 Task: Sort the products by unit price (low first).
Action: Mouse pressed left at (23, 106)
Screenshot: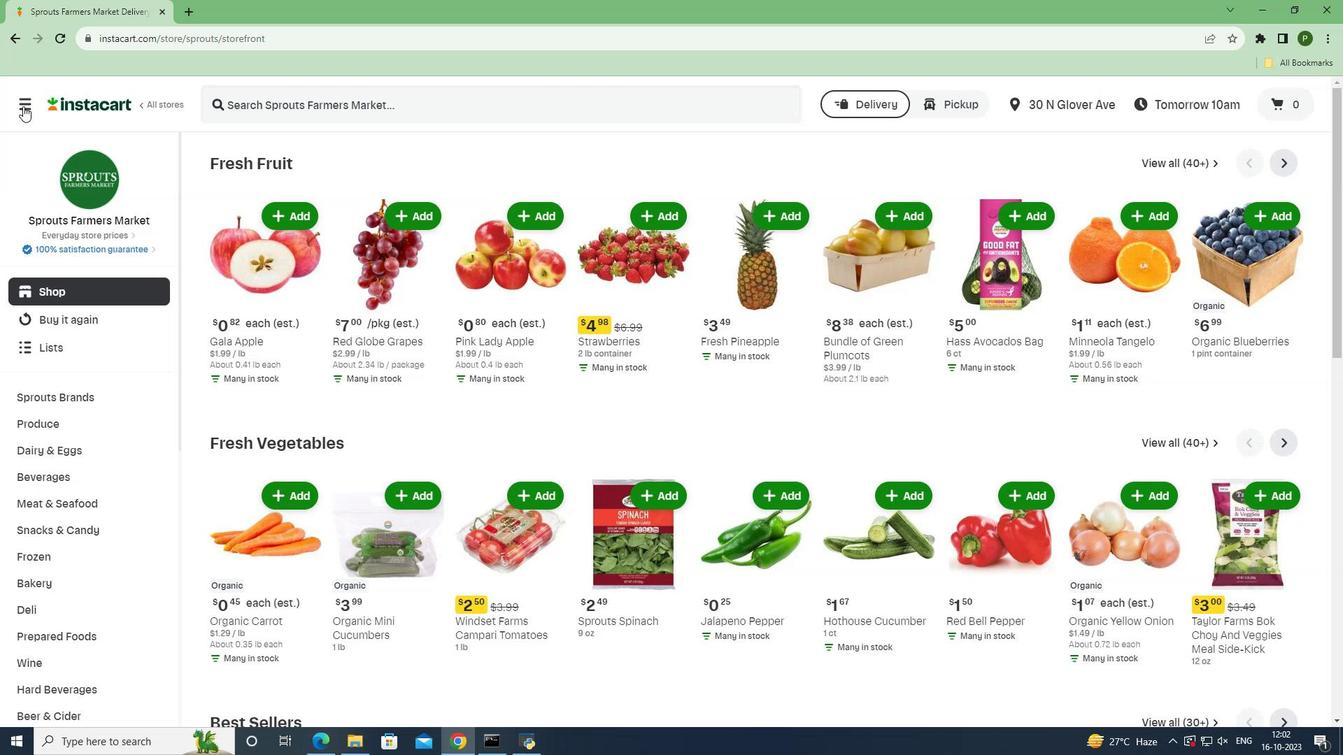 
Action: Mouse moved to (18, 366)
Screenshot: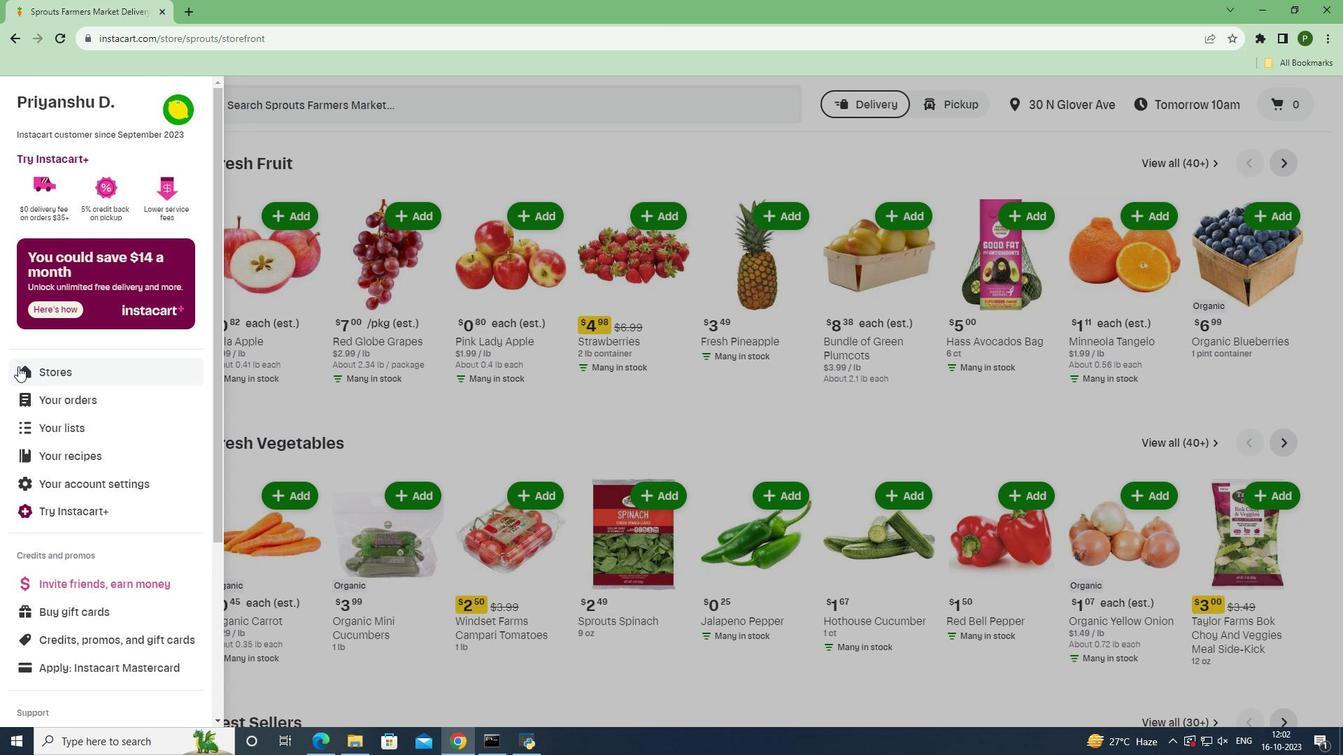 
Action: Mouse pressed left at (18, 366)
Screenshot: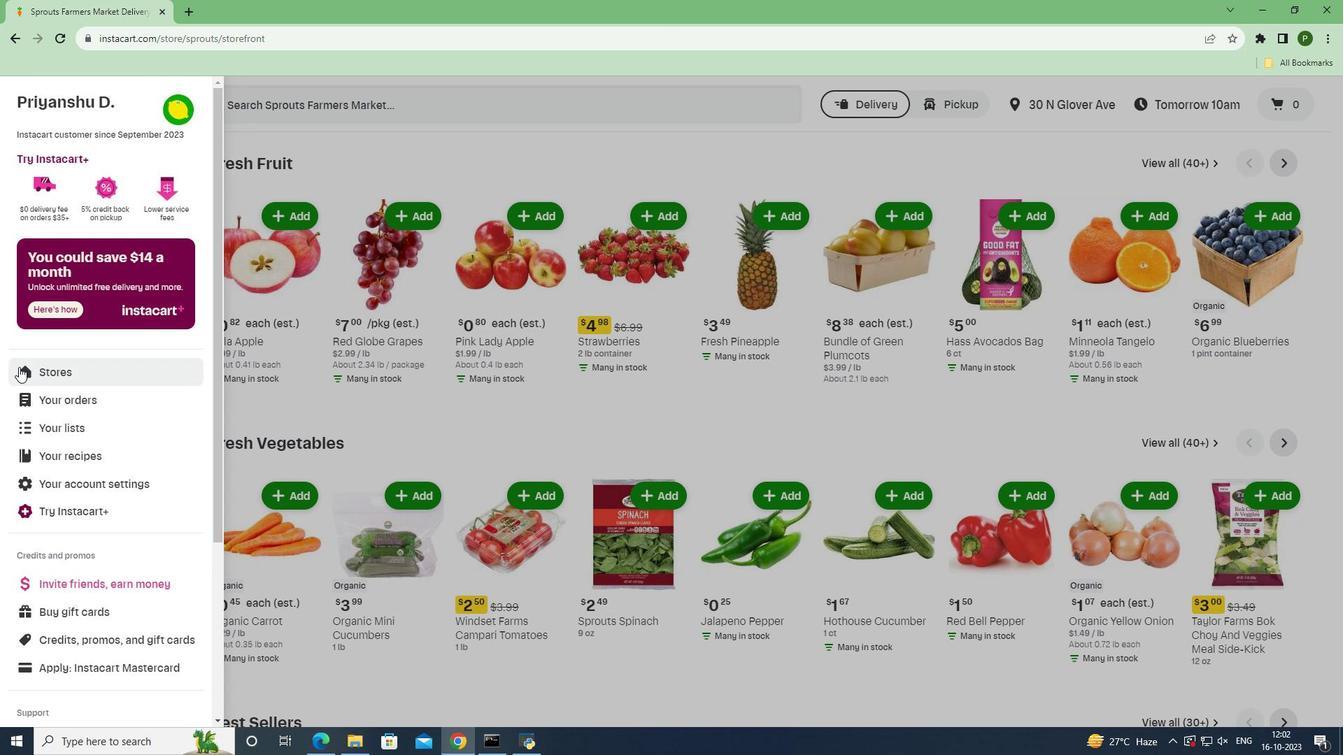 
Action: Mouse moved to (315, 155)
Screenshot: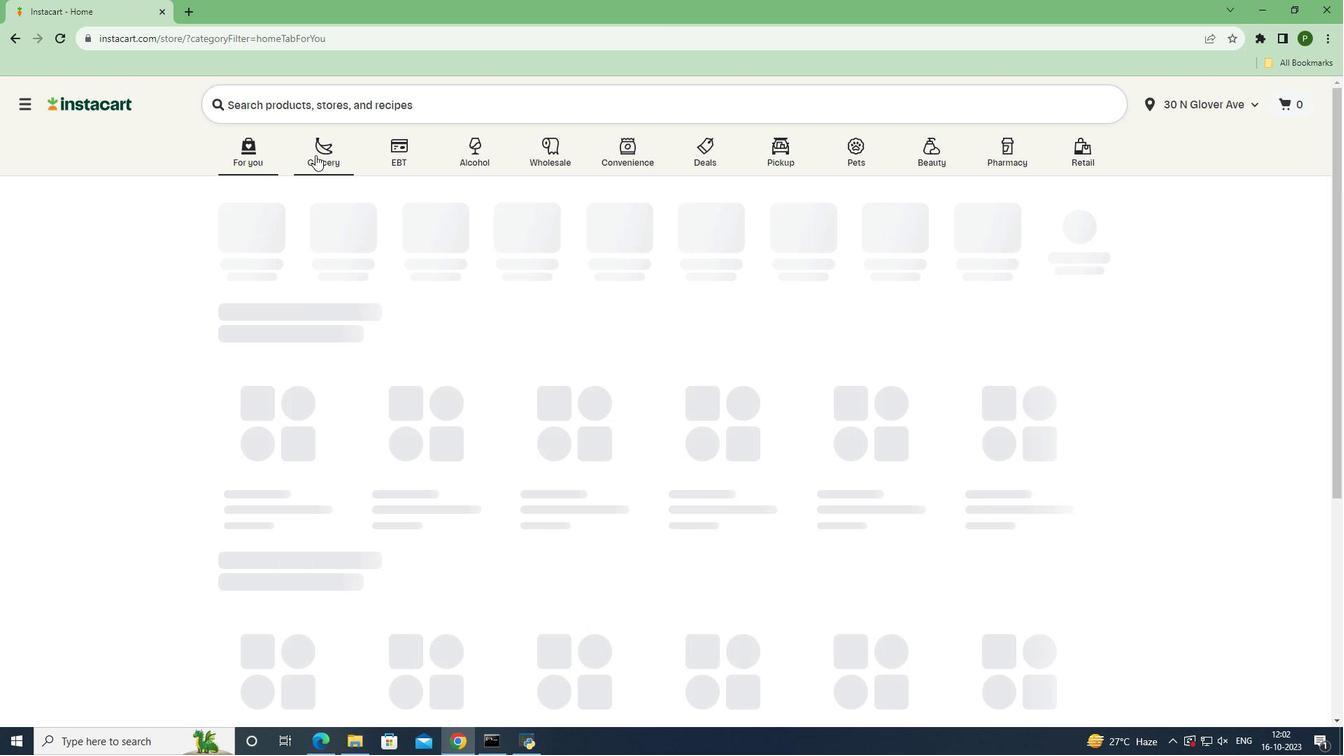 
Action: Mouse pressed left at (315, 155)
Screenshot: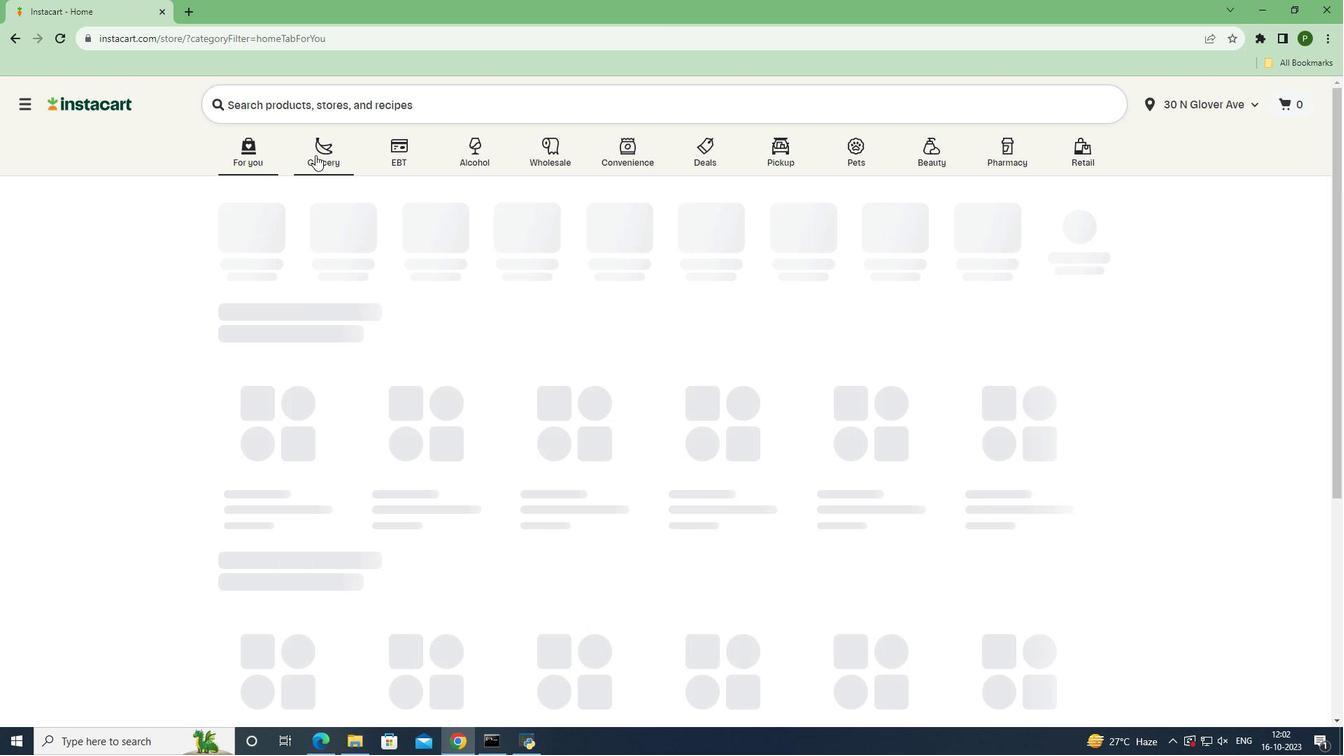 
Action: Mouse moved to (858, 328)
Screenshot: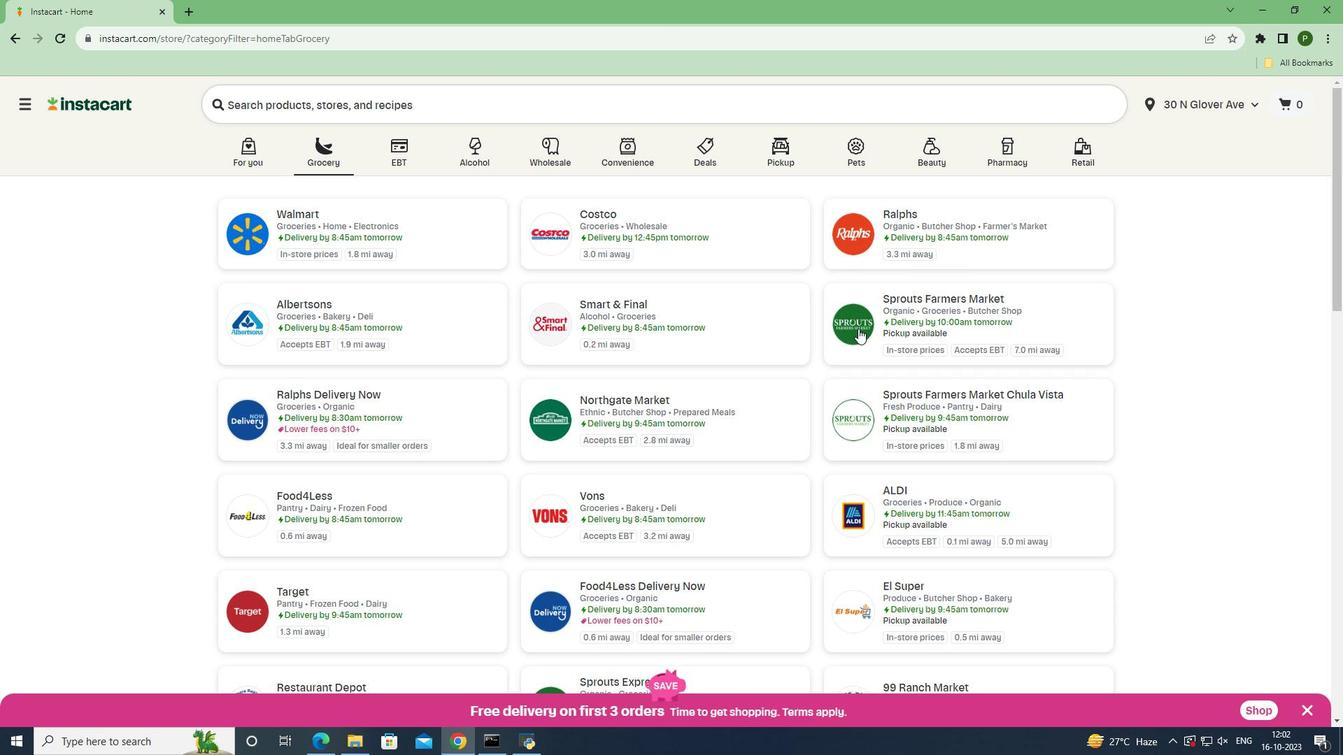 
Action: Mouse pressed left at (858, 328)
Screenshot: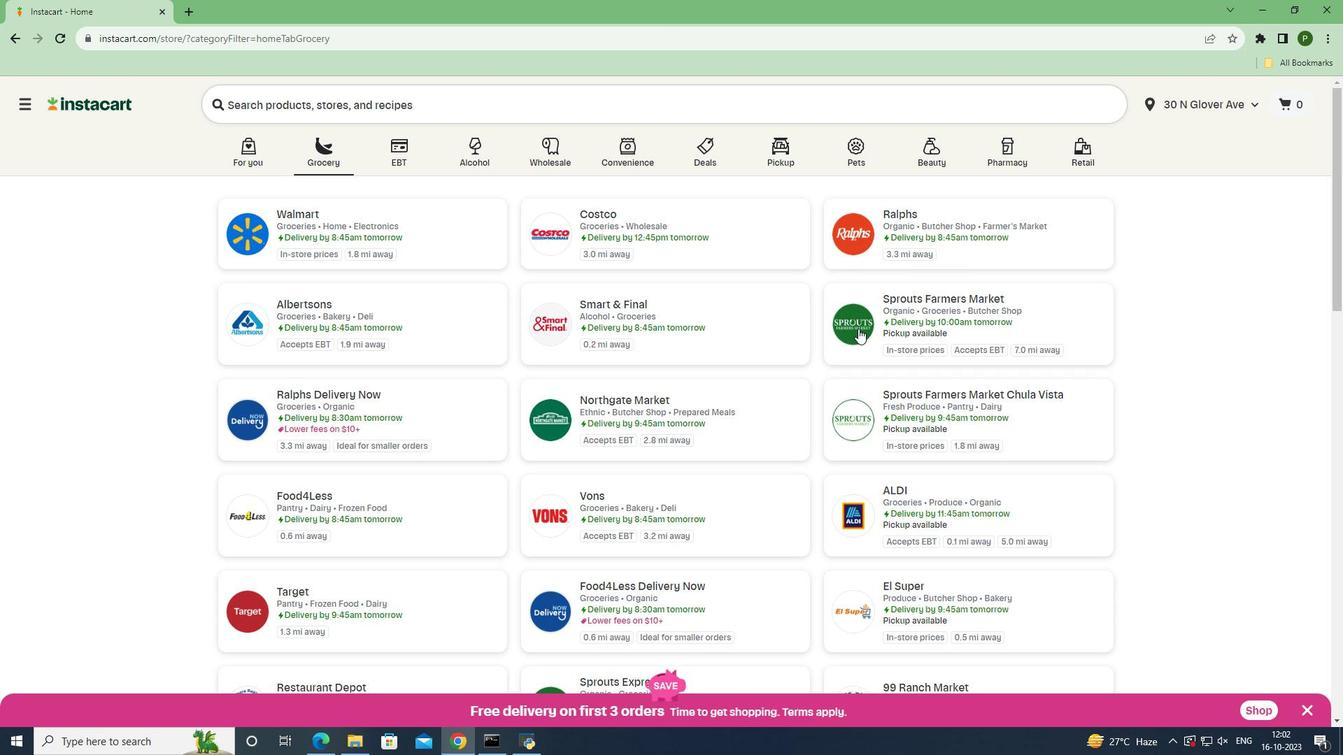 
Action: Mouse moved to (101, 472)
Screenshot: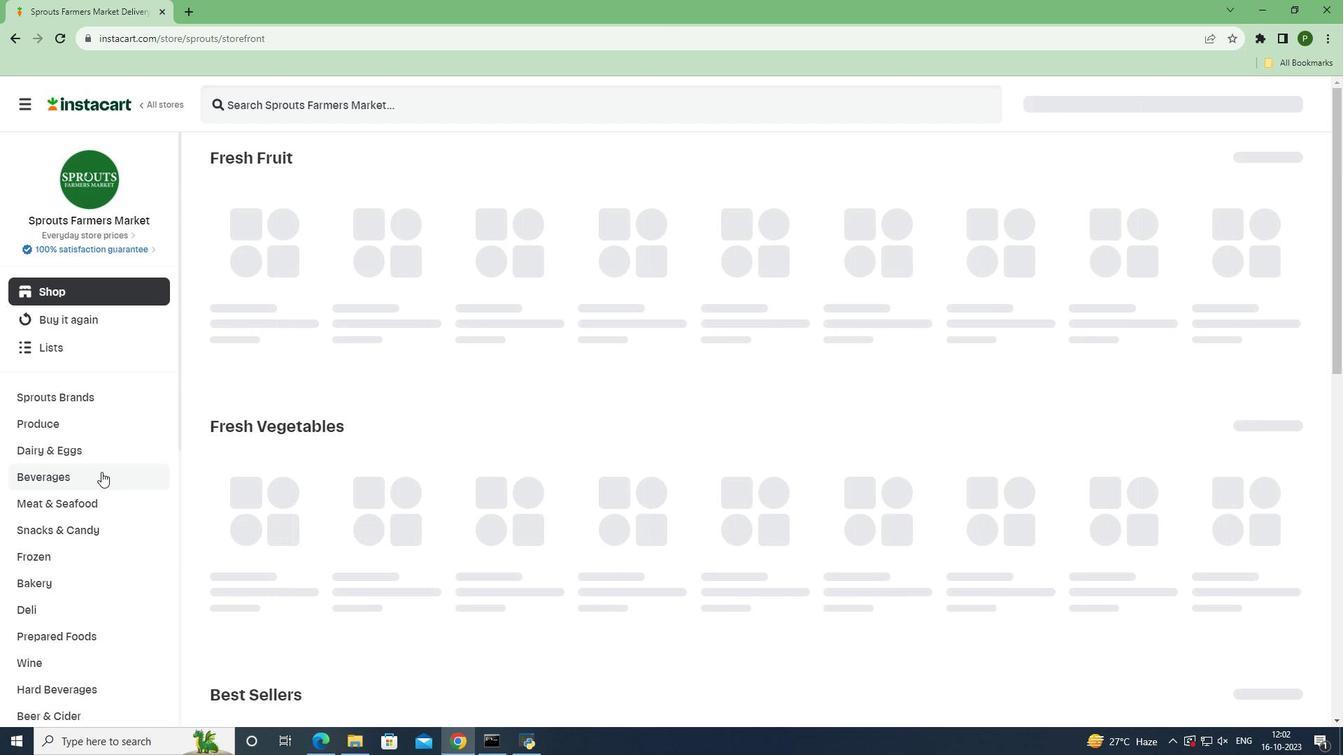 
Action: Mouse pressed left at (101, 472)
Screenshot: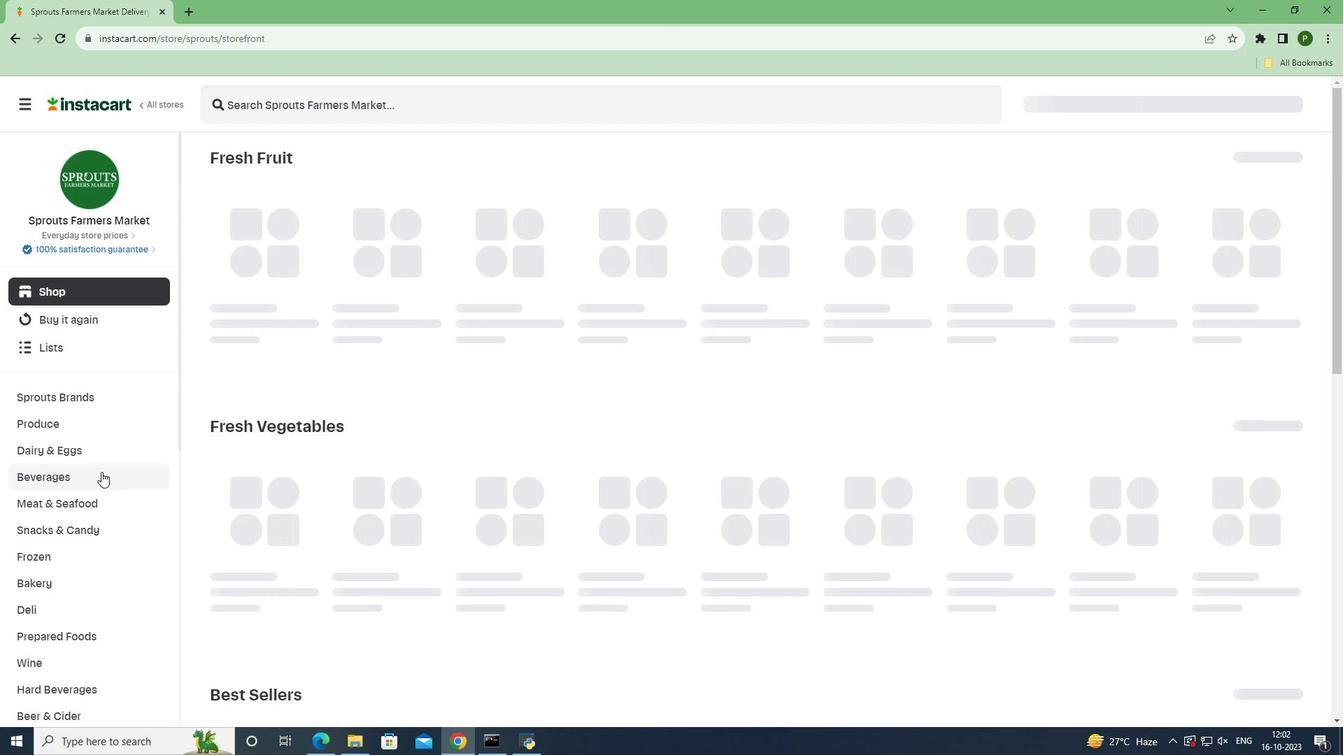 
Action: Mouse moved to (1258, 193)
Screenshot: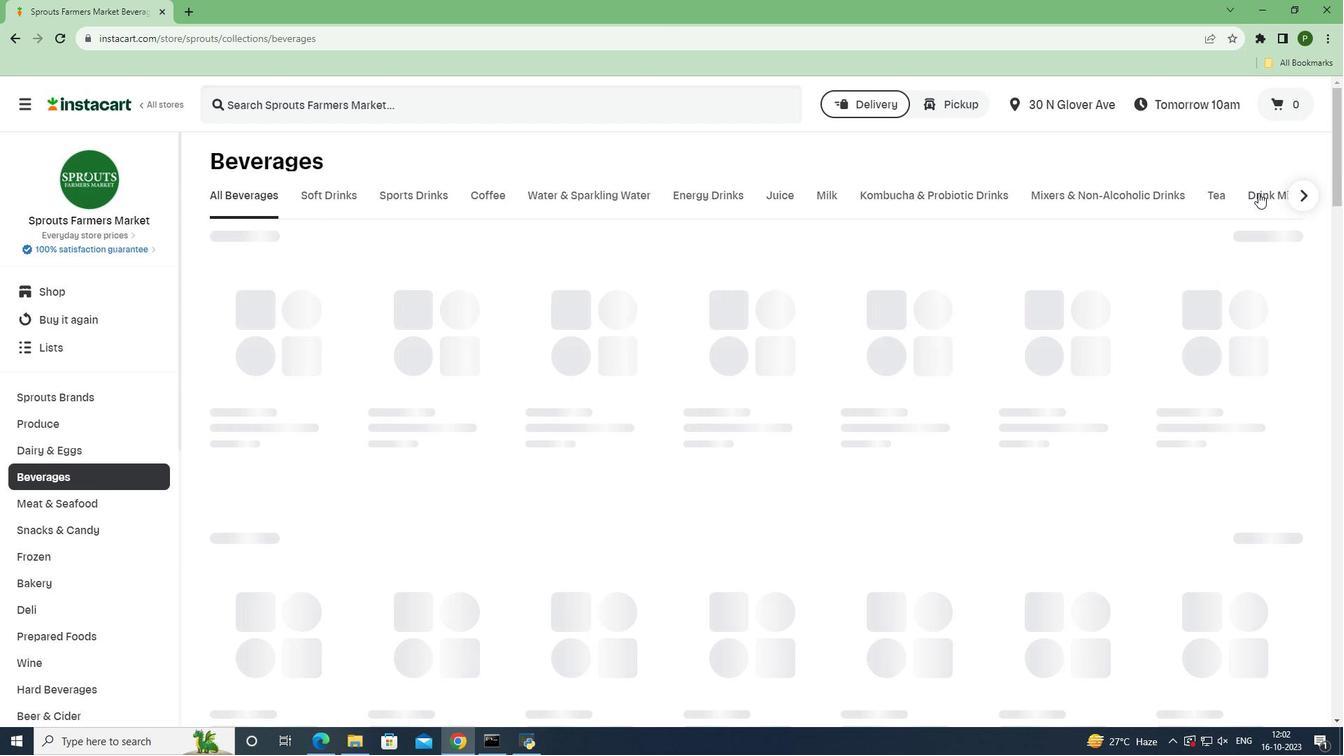 
Action: Mouse pressed left at (1258, 193)
Screenshot: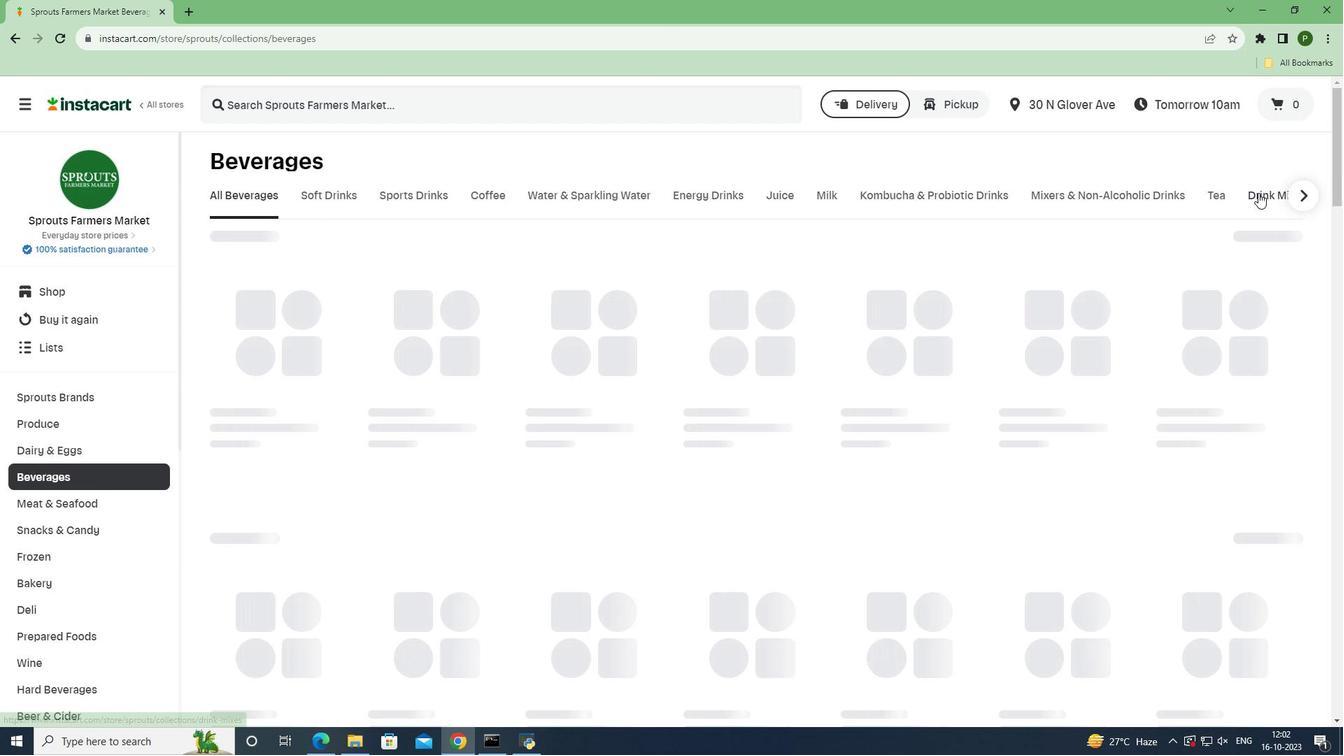 
Action: Mouse moved to (1213, 316)
Screenshot: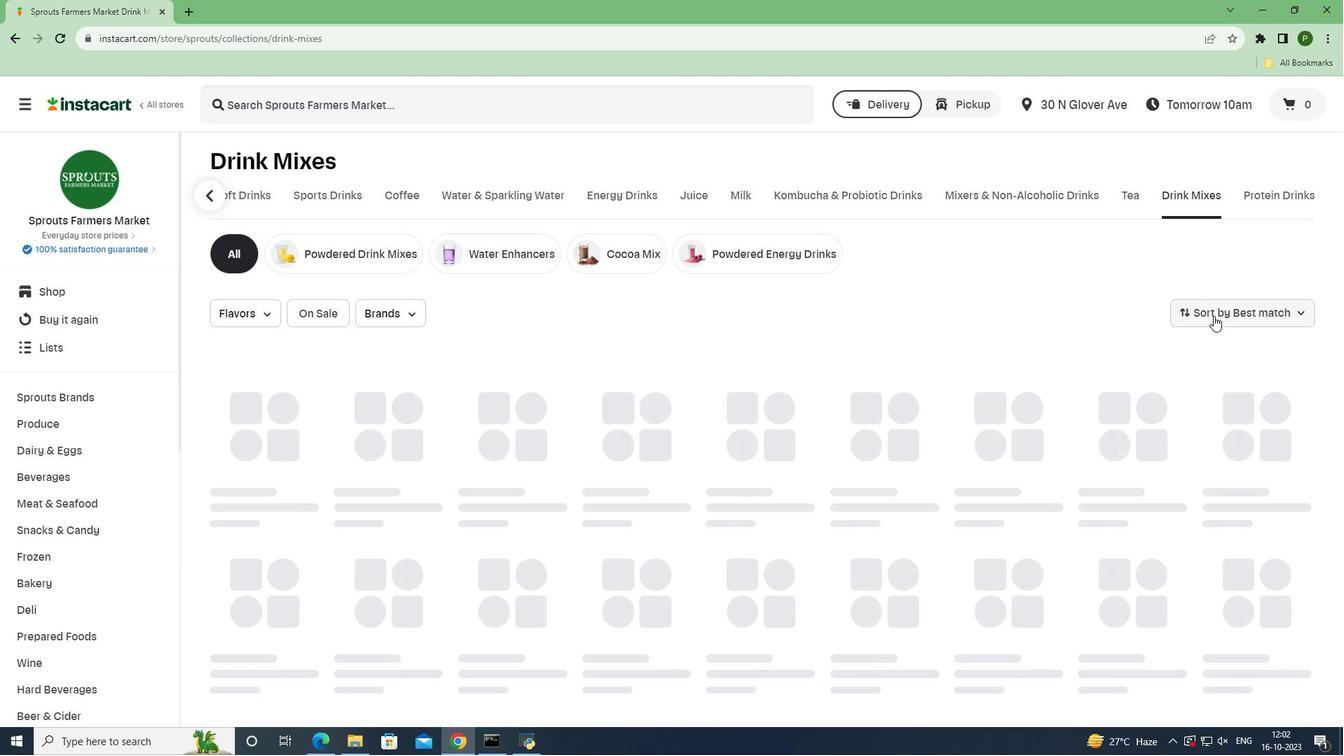 
Action: Mouse pressed left at (1213, 316)
Screenshot: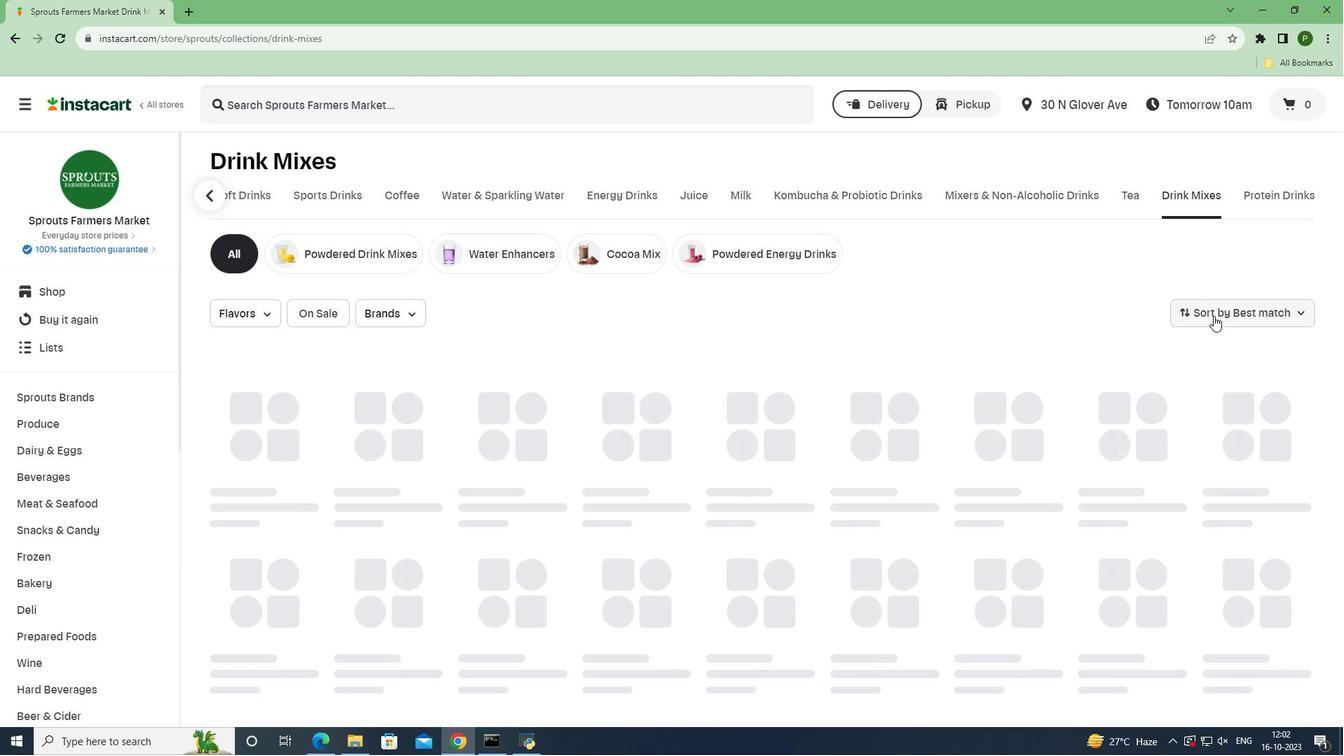 
Action: Mouse moved to (1227, 439)
Screenshot: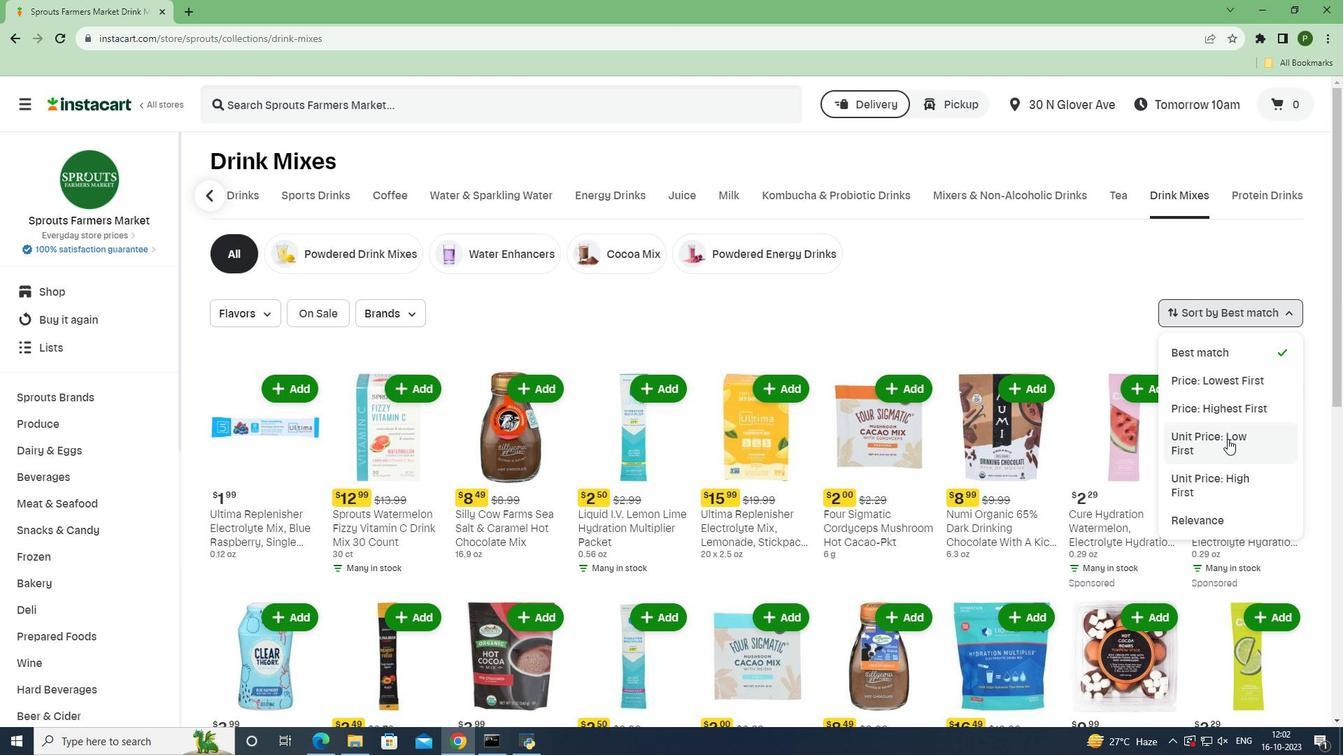
Action: Mouse pressed left at (1227, 439)
Screenshot: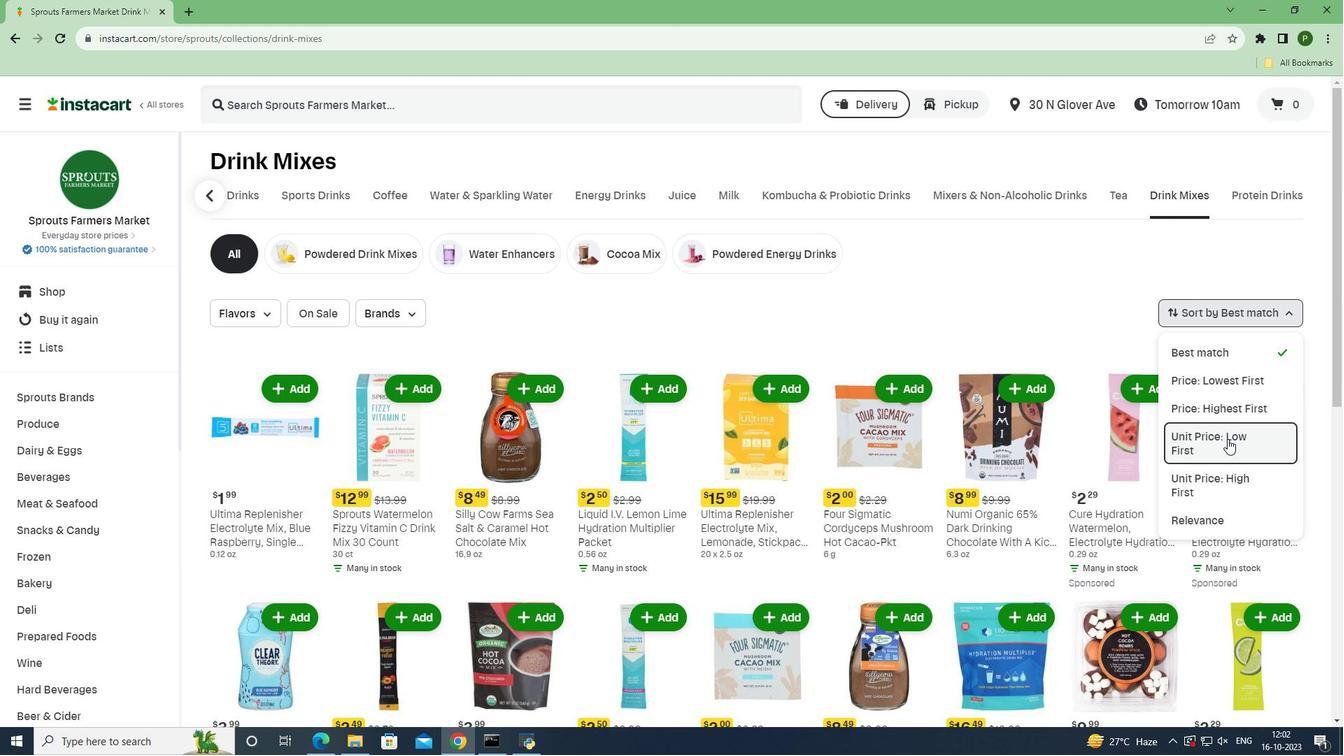 
Action: Mouse moved to (1197, 519)
Screenshot: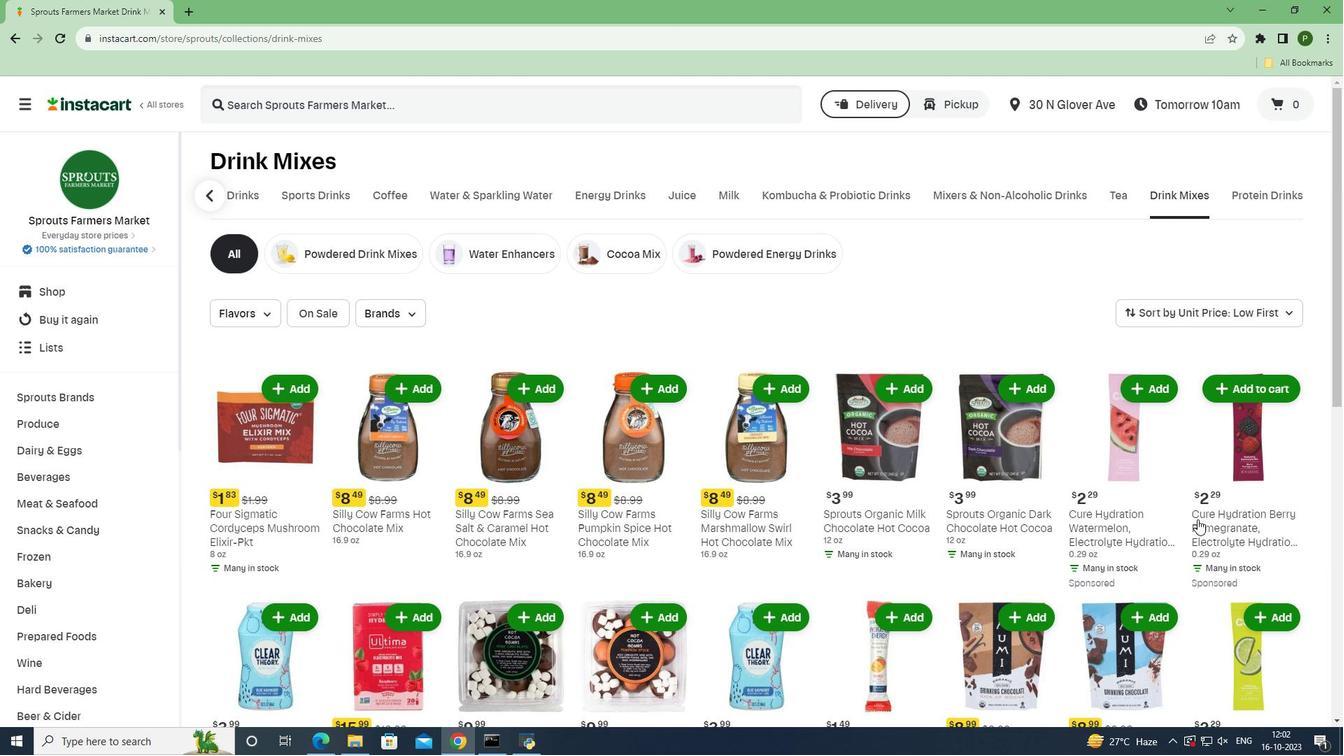 
Action: Mouse pressed left at (1197, 519)
Screenshot: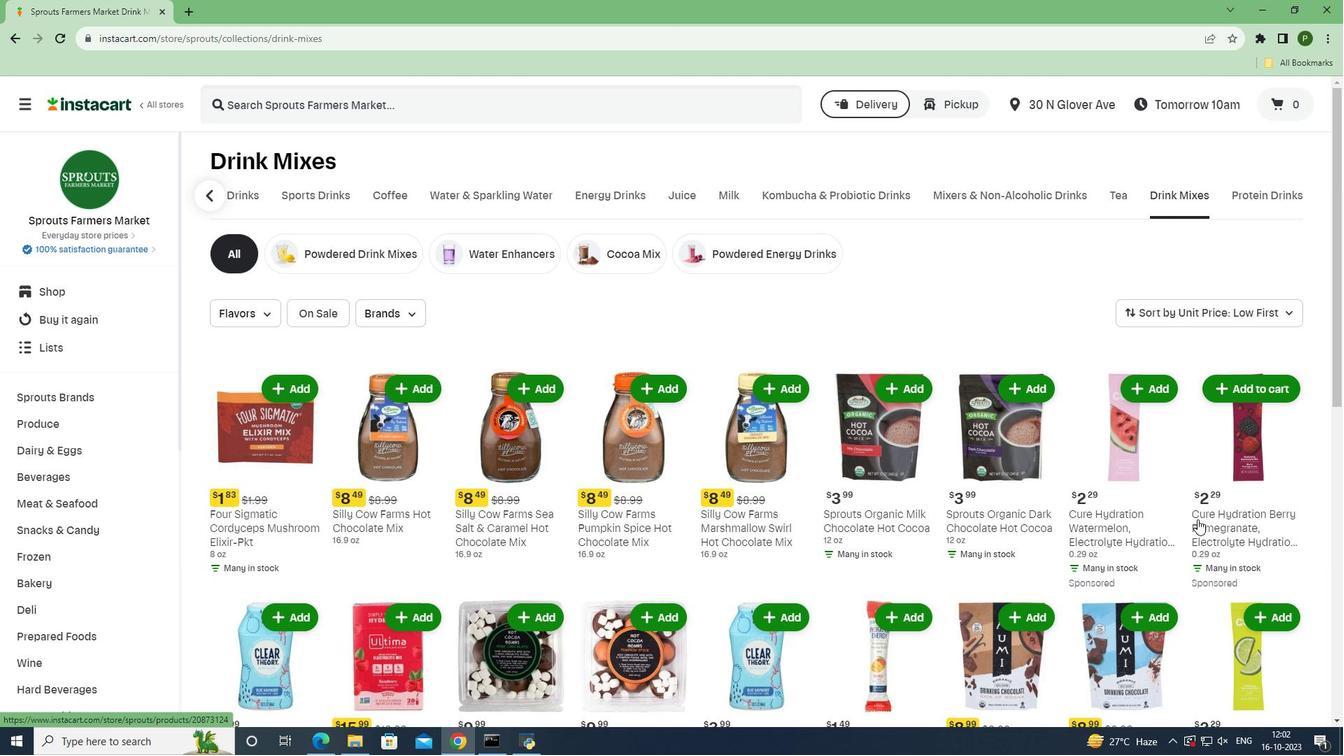 
